 Task: Check the average views per listing of 3 bedrooms in the last 1 year.
Action: Mouse moved to (955, 212)
Screenshot: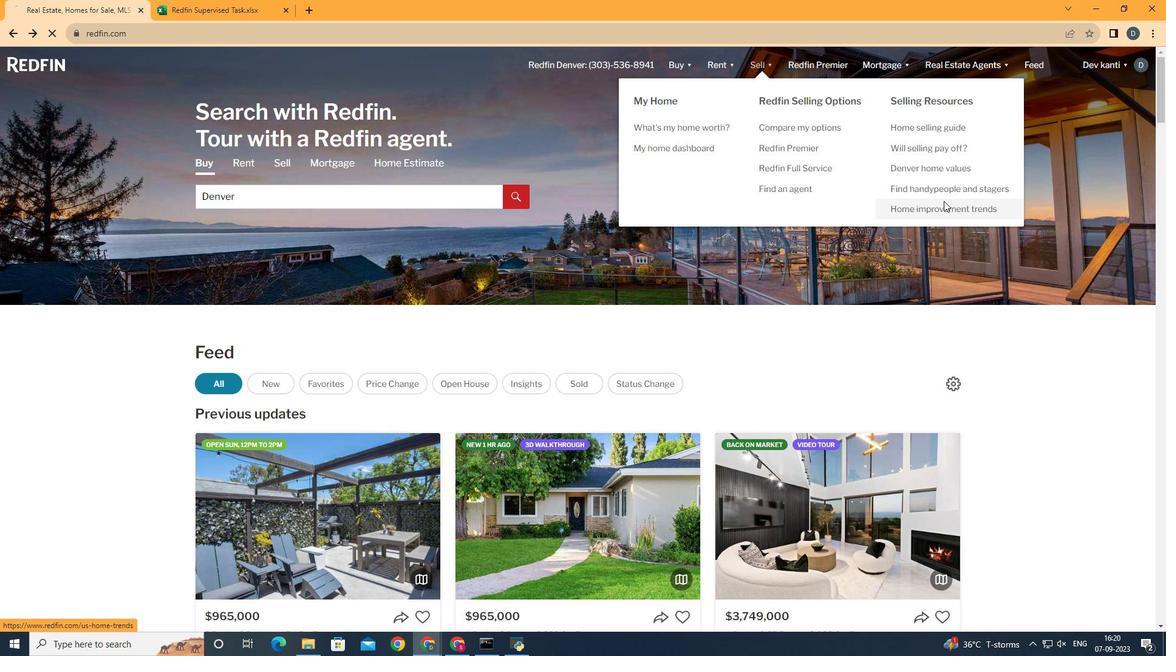 
Action: Mouse pressed left at (955, 212)
Screenshot: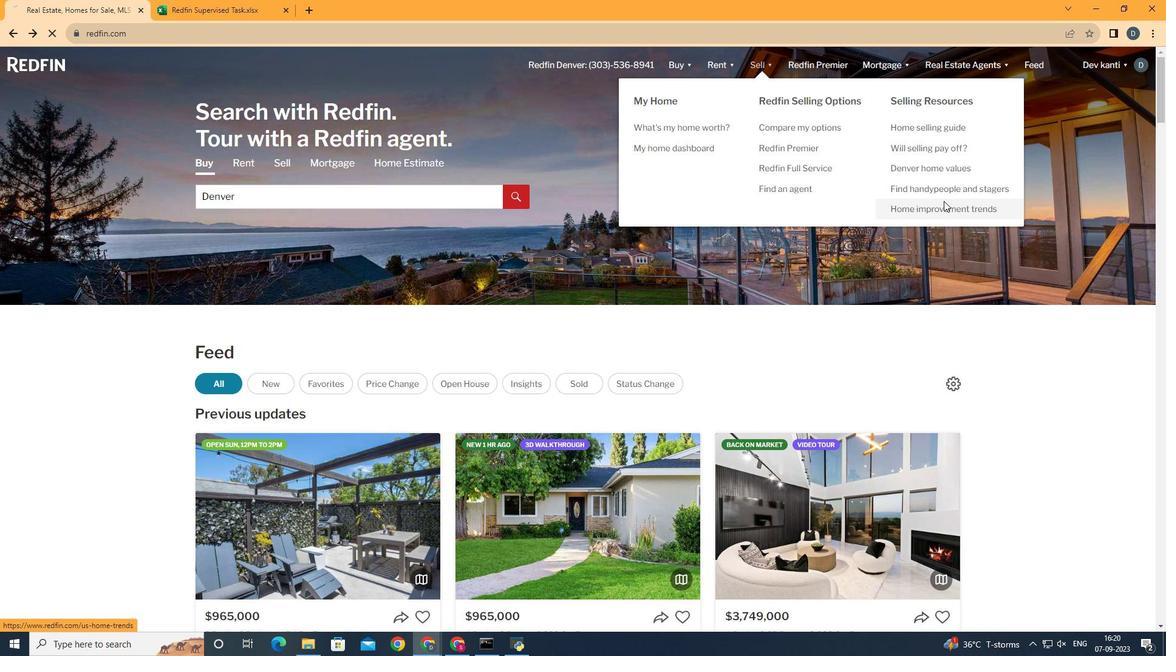 
Action: Mouse moved to (293, 244)
Screenshot: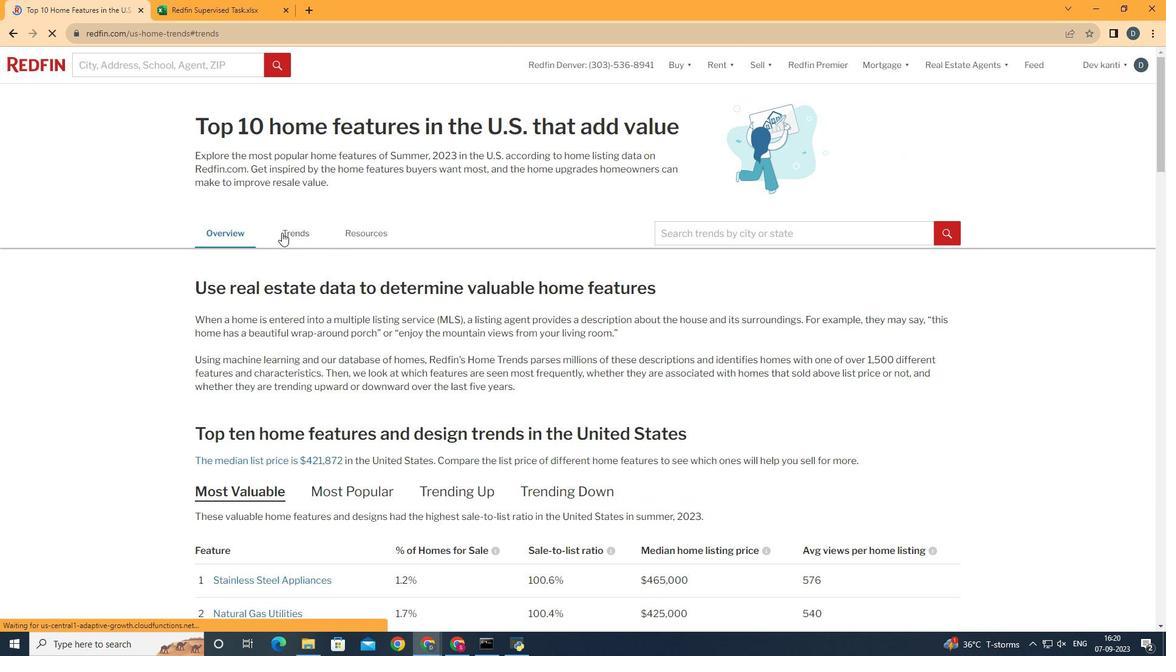 
Action: Mouse pressed left at (293, 244)
Screenshot: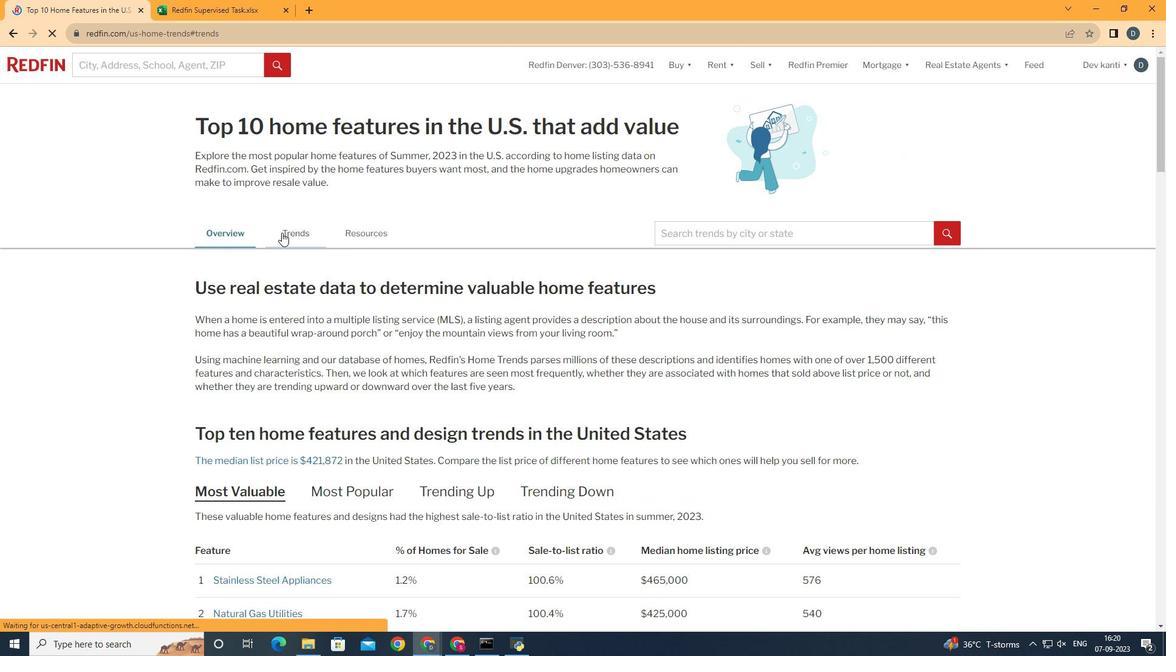 
Action: Mouse scrolled (293, 243) with delta (0, 0)
Screenshot: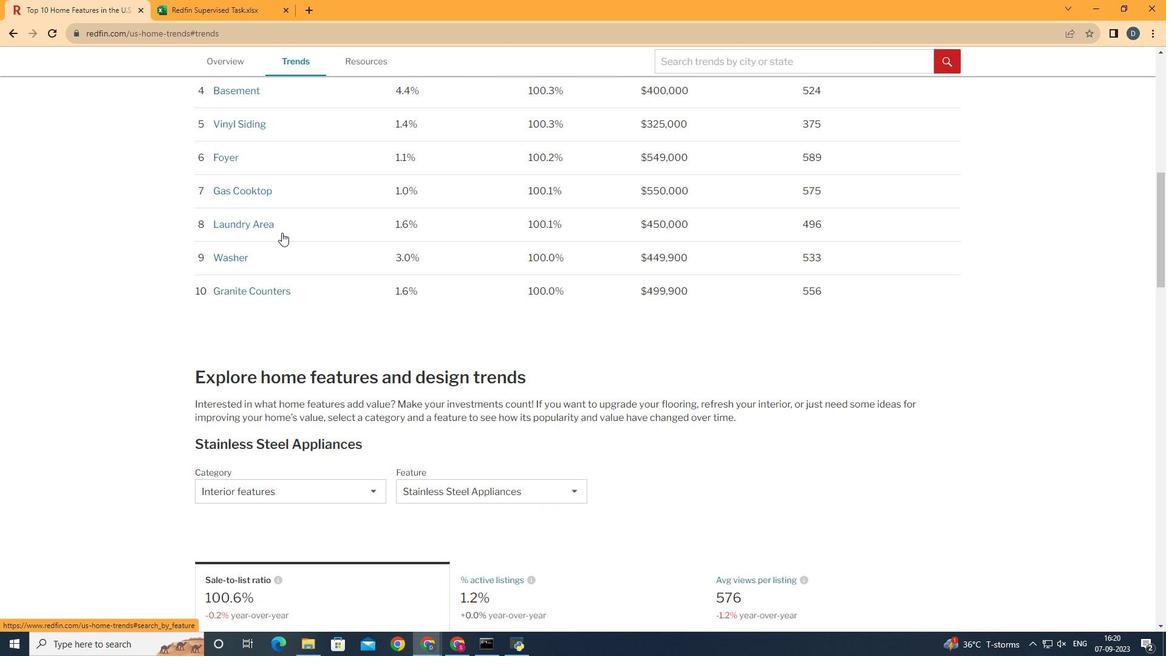
Action: Mouse scrolled (293, 243) with delta (0, 0)
Screenshot: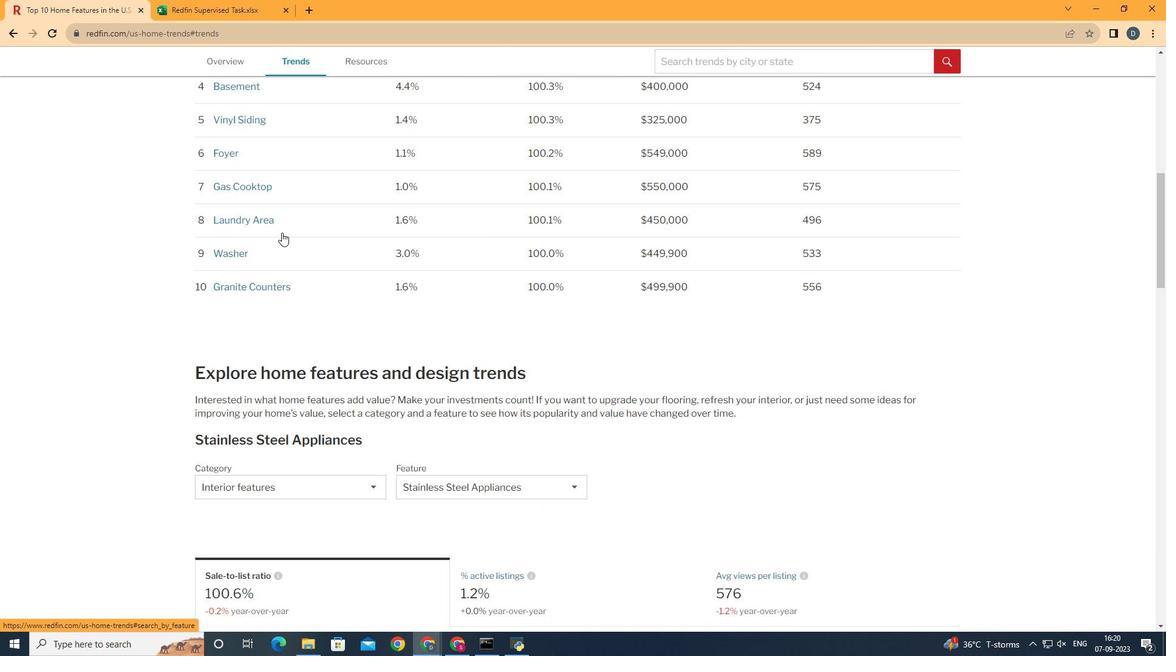 
Action: Mouse scrolled (293, 243) with delta (0, 0)
Screenshot: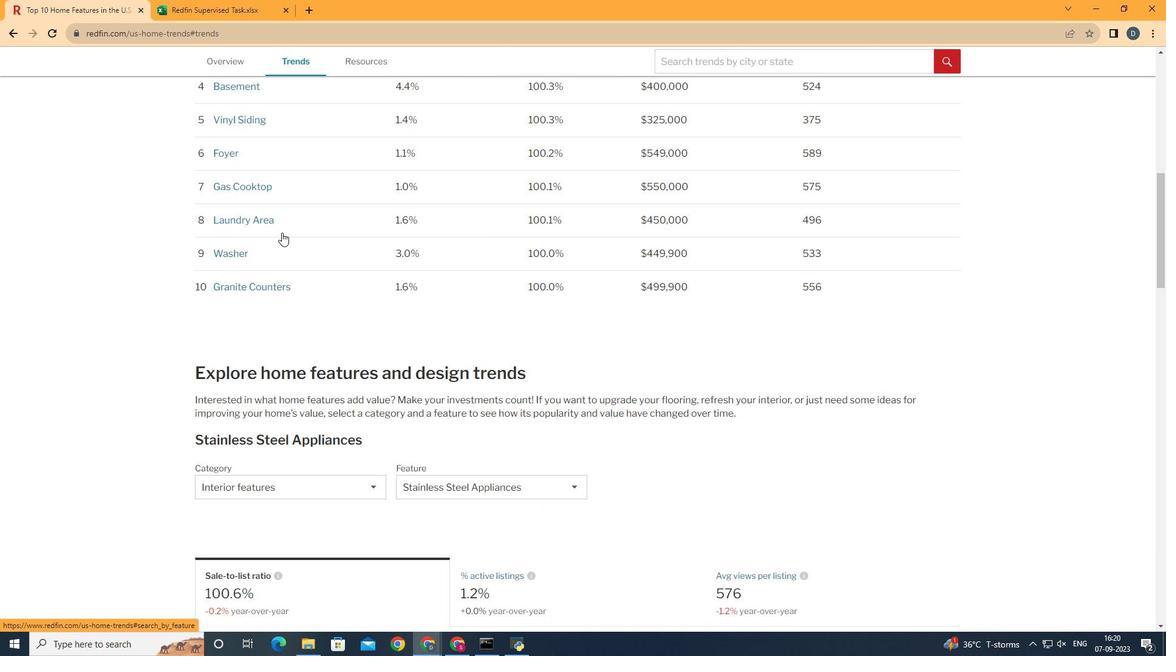 
Action: Mouse scrolled (293, 243) with delta (0, 0)
Screenshot: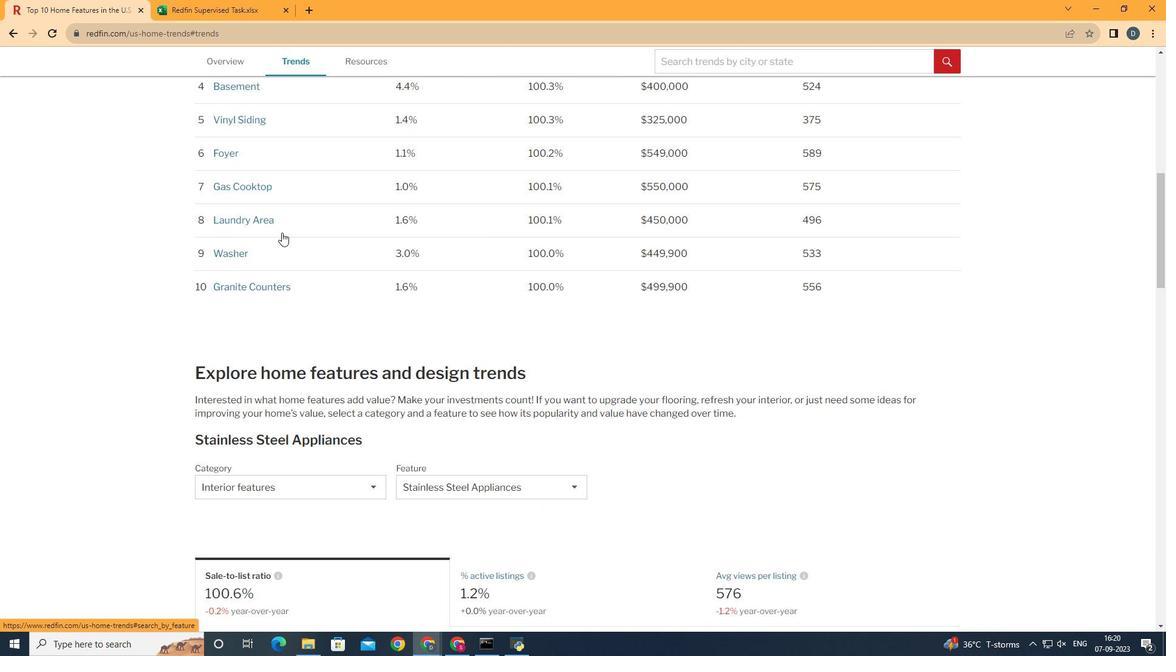 
Action: Mouse scrolled (293, 243) with delta (0, 0)
Screenshot: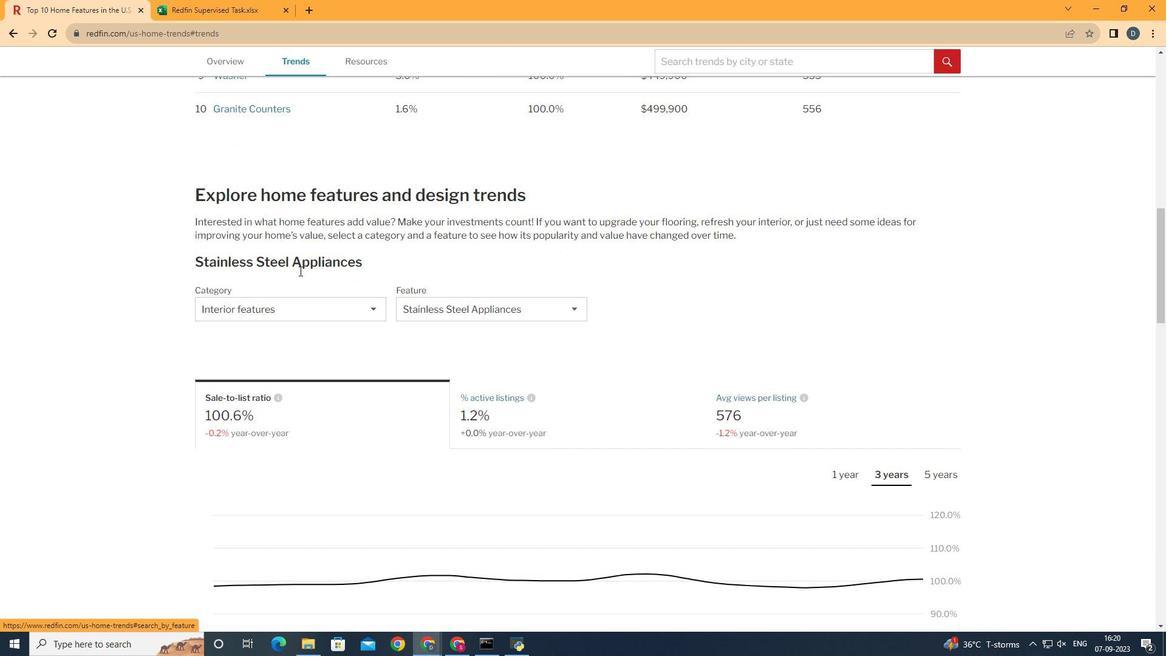 
Action: Mouse scrolled (293, 243) with delta (0, 0)
Screenshot: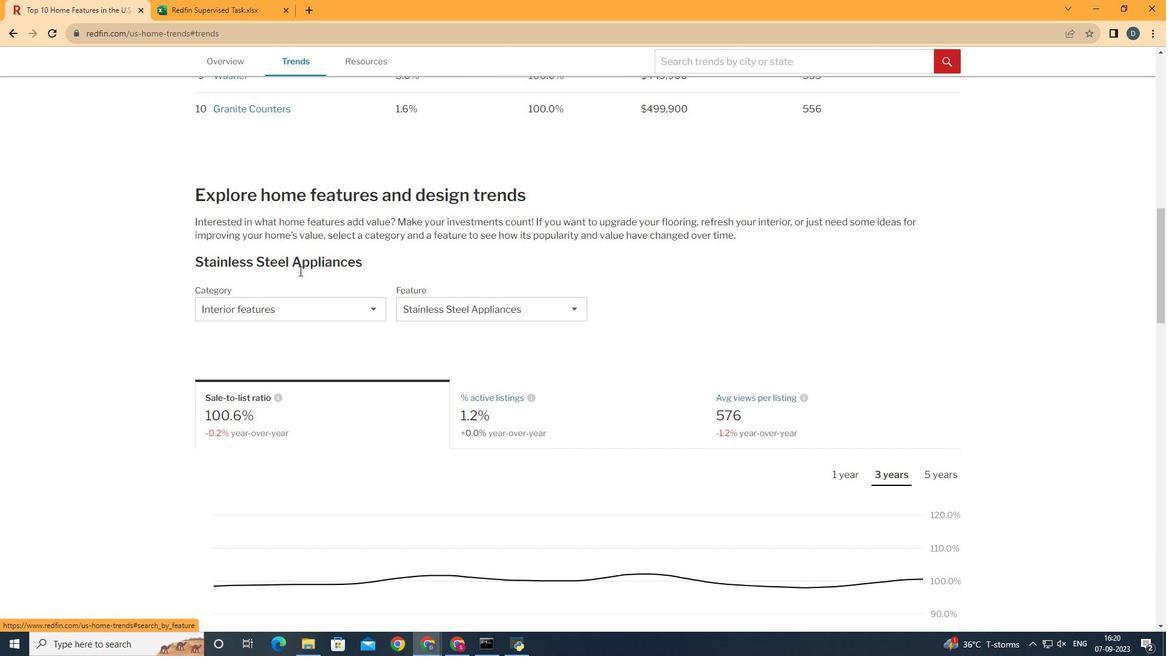 
Action: Mouse scrolled (293, 243) with delta (0, 0)
Screenshot: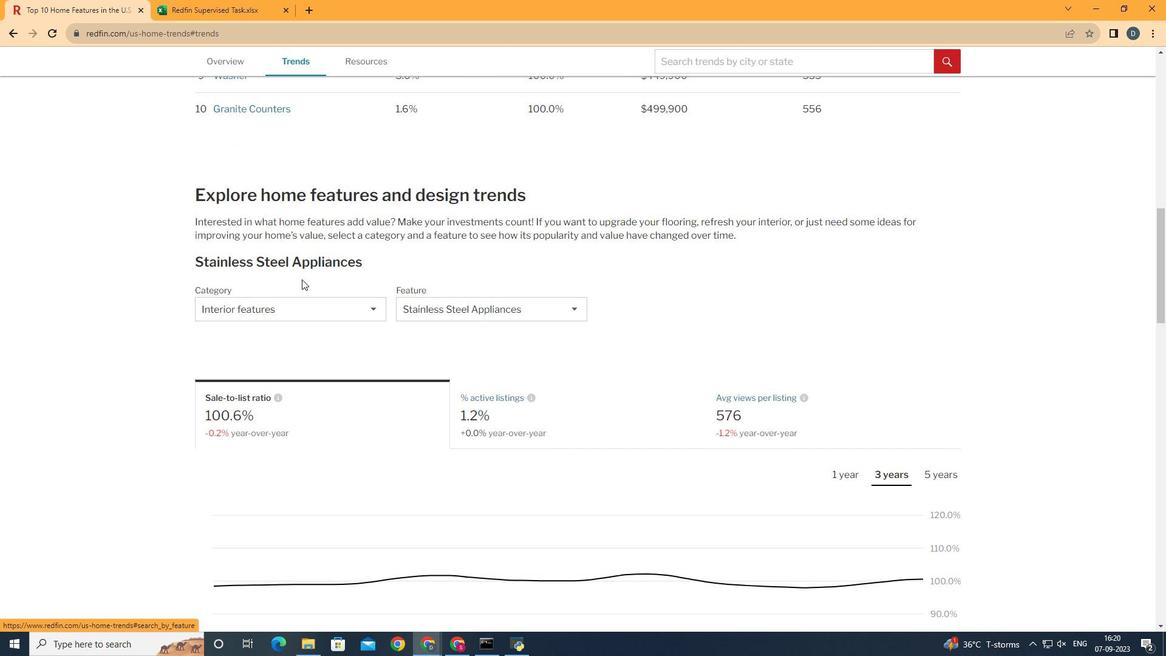 
Action: Mouse moved to (320, 327)
Screenshot: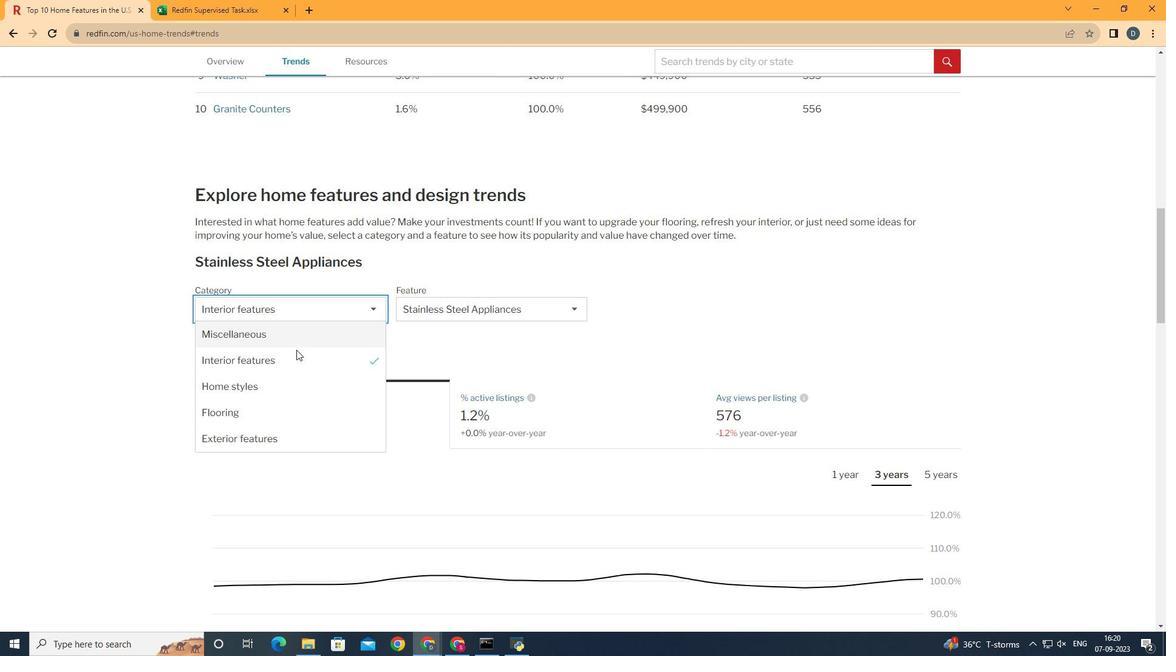 
Action: Mouse pressed left at (320, 327)
Screenshot: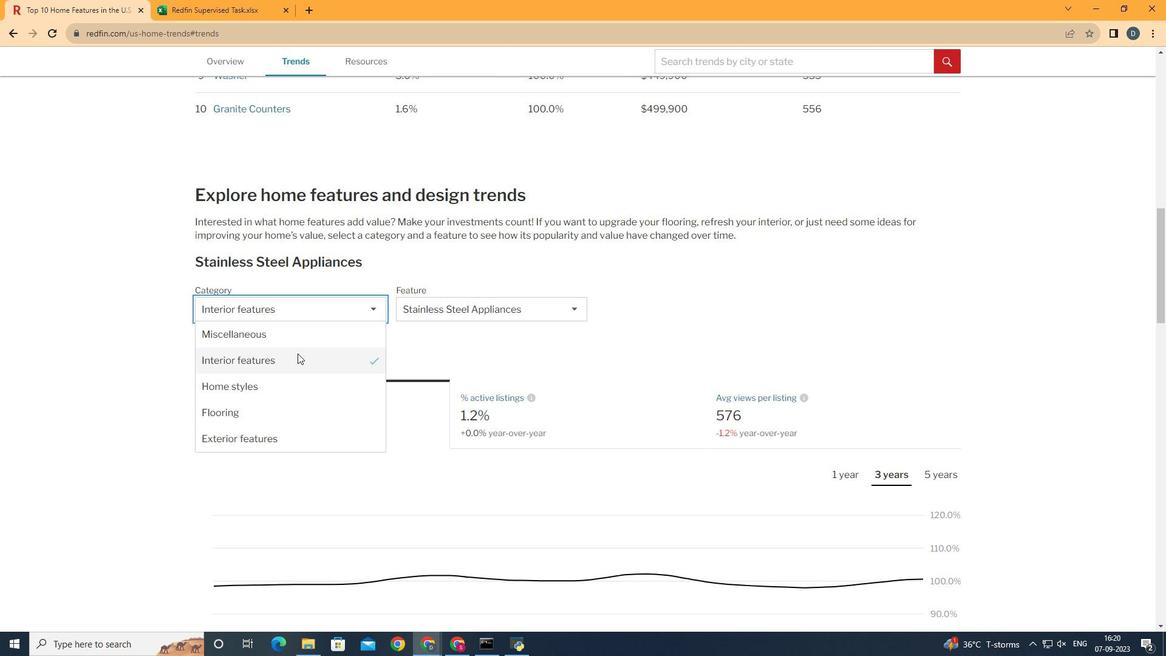 
Action: Mouse moved to (312, 371)
Screenshot: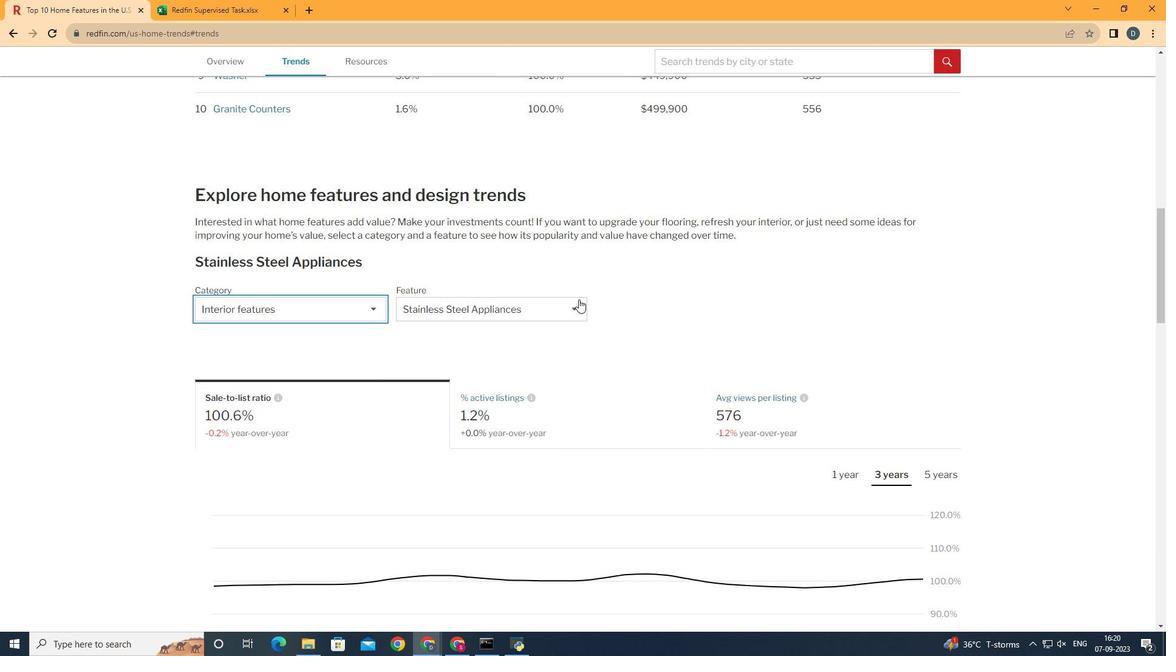 
Action: Mouse pressed left at (312, 371)
Screenshot: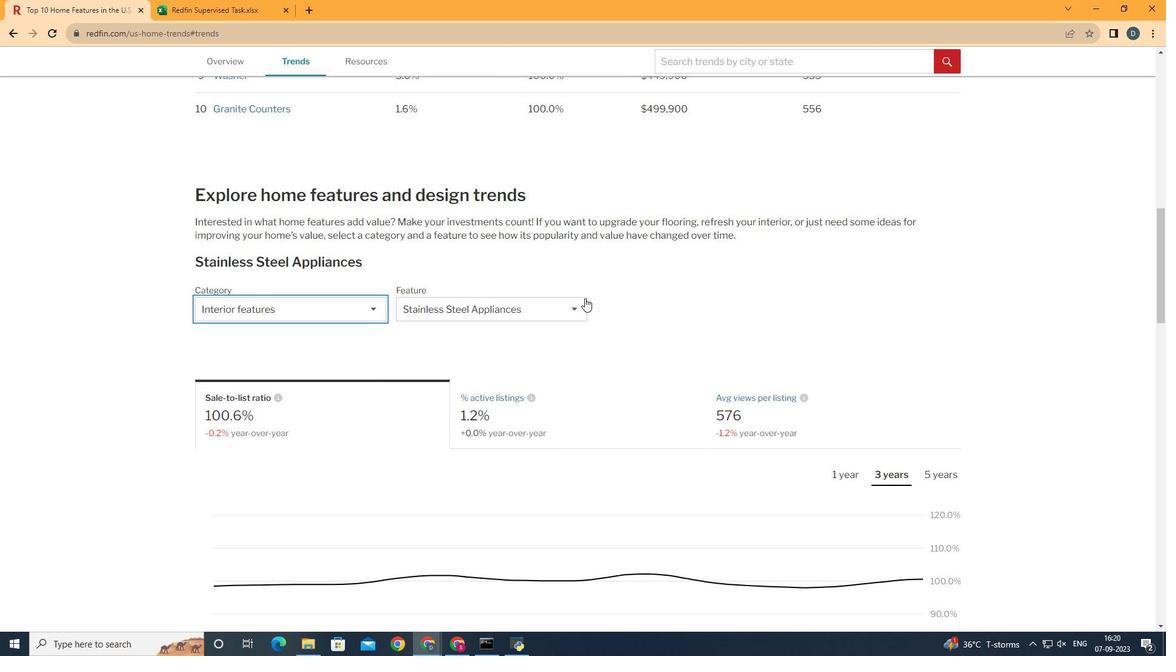 
Action: Mouse moved to (596, 309)
Screenshot: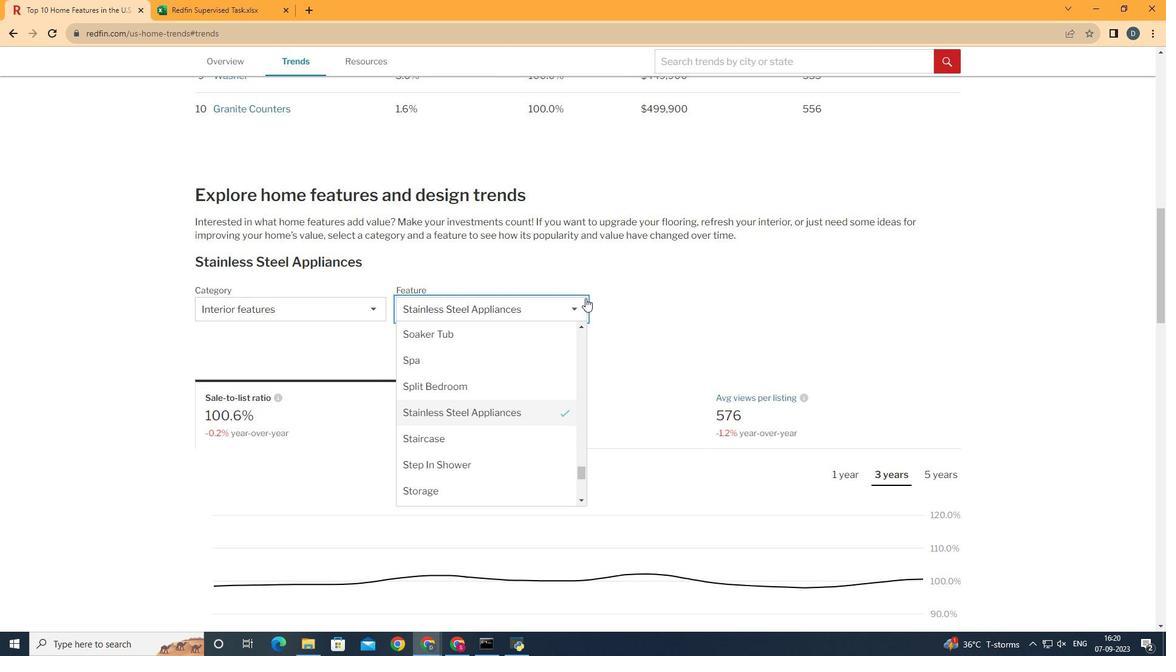 
Action: Mouse pressed left at (596, 309)
Screenshot: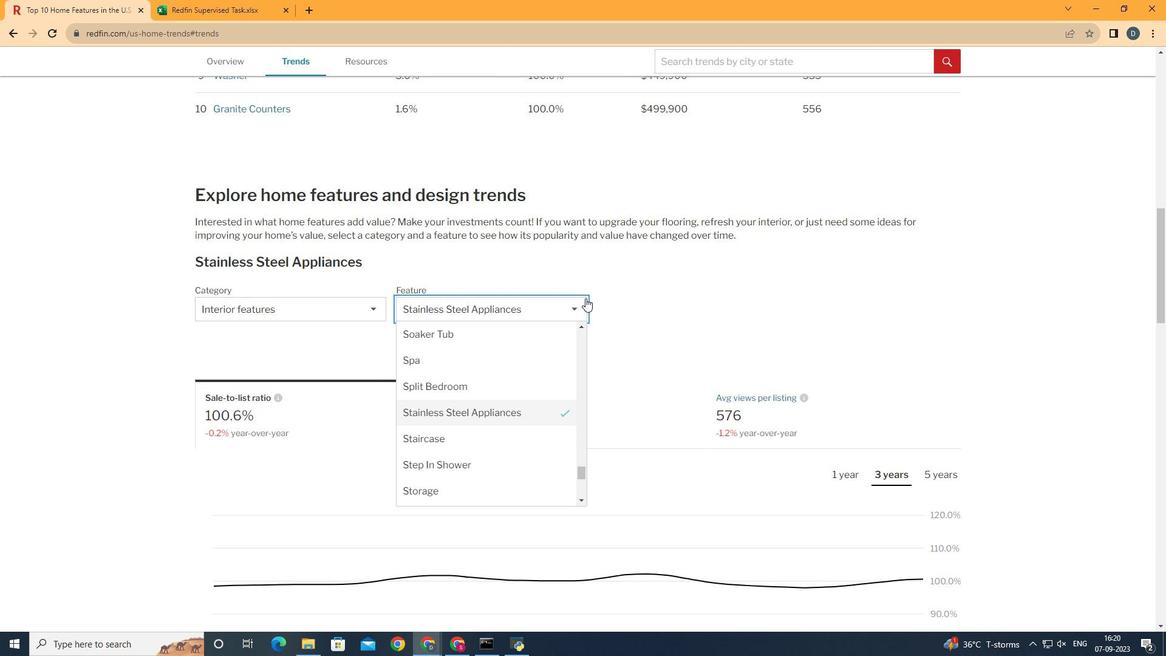 
Action: Mouse moved to (591, 488)
Screenshot: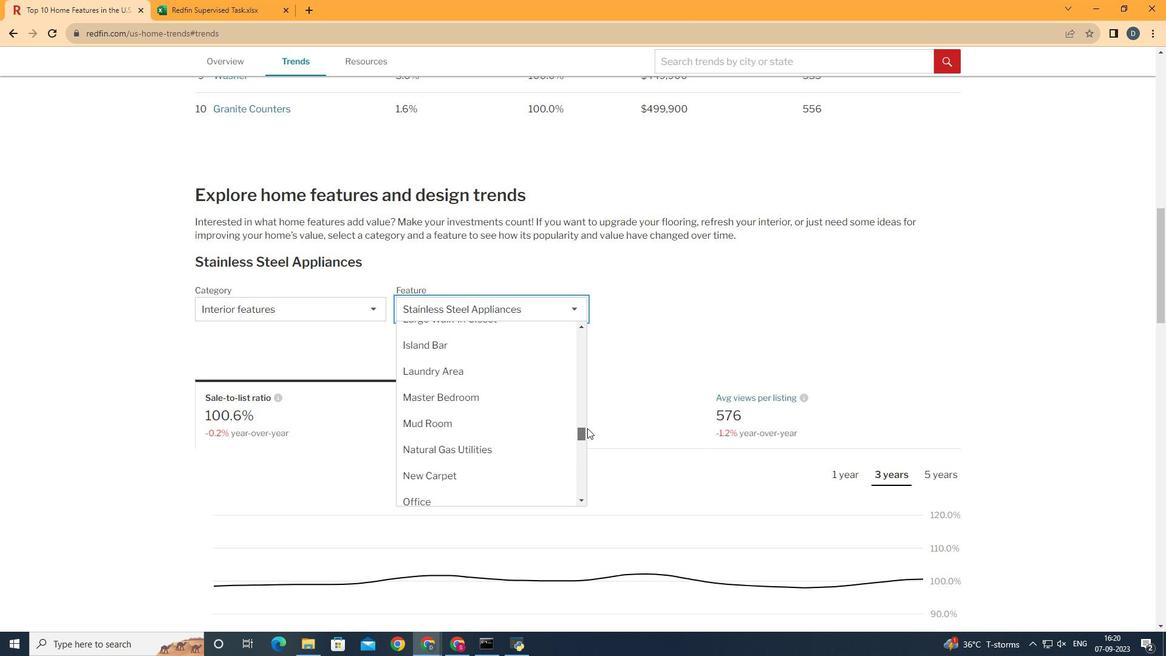 
Action: Mouse pressed left at (591, 488)
Screenshot: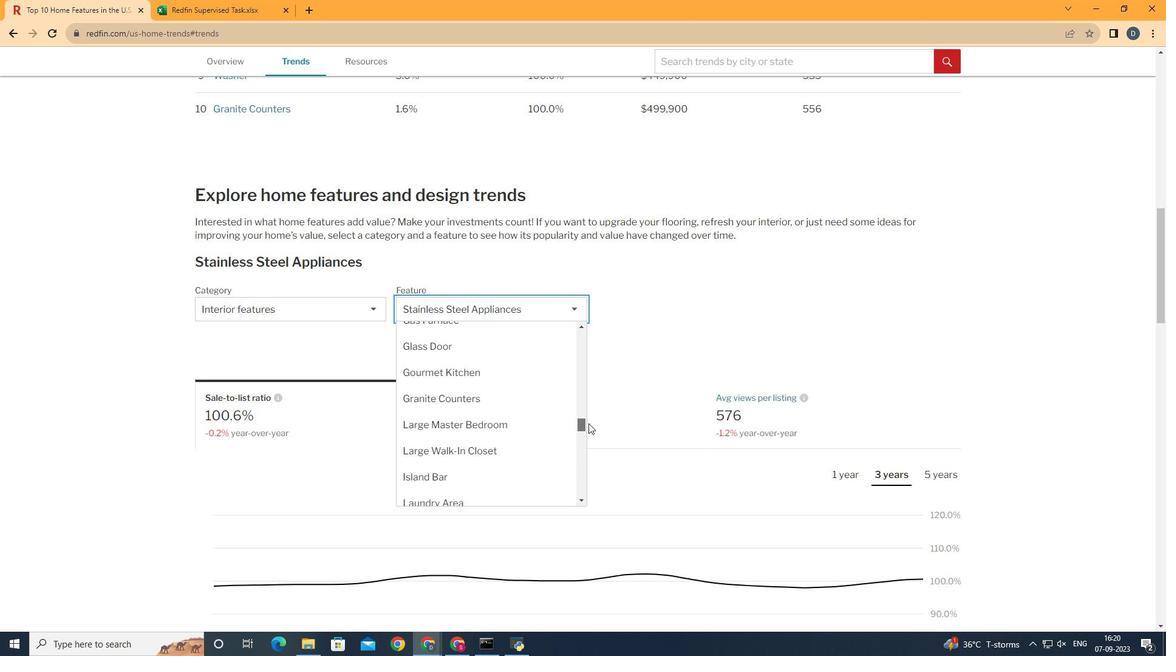 
Action: Mouse moved to (564, 388)
Screenshot: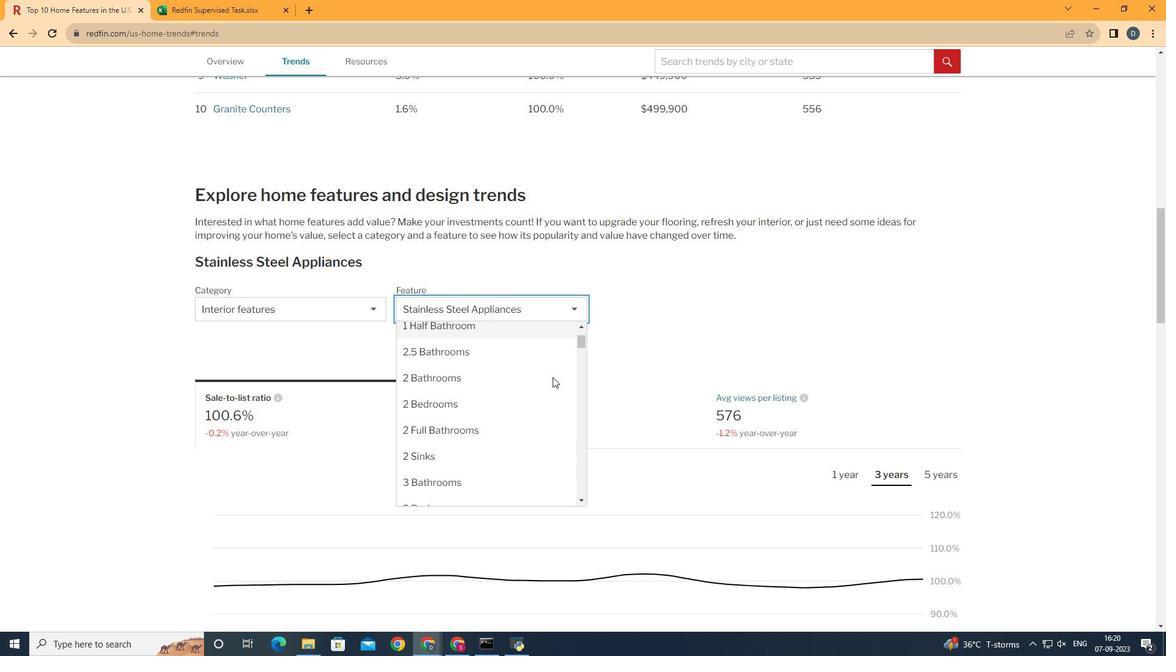 
Action: Mouse scrolled (564, 388) with delta (0, 0)
Screenshot: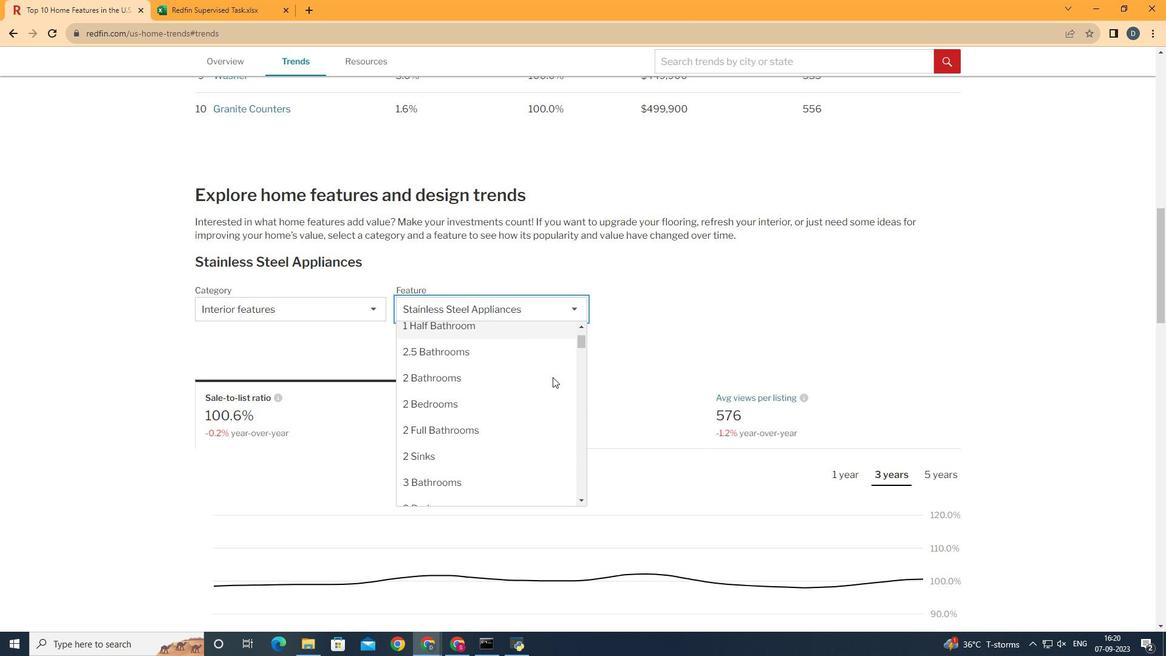 
Action: Mouse scrolled (564, 388) with delta (0, 0)
Screenshot: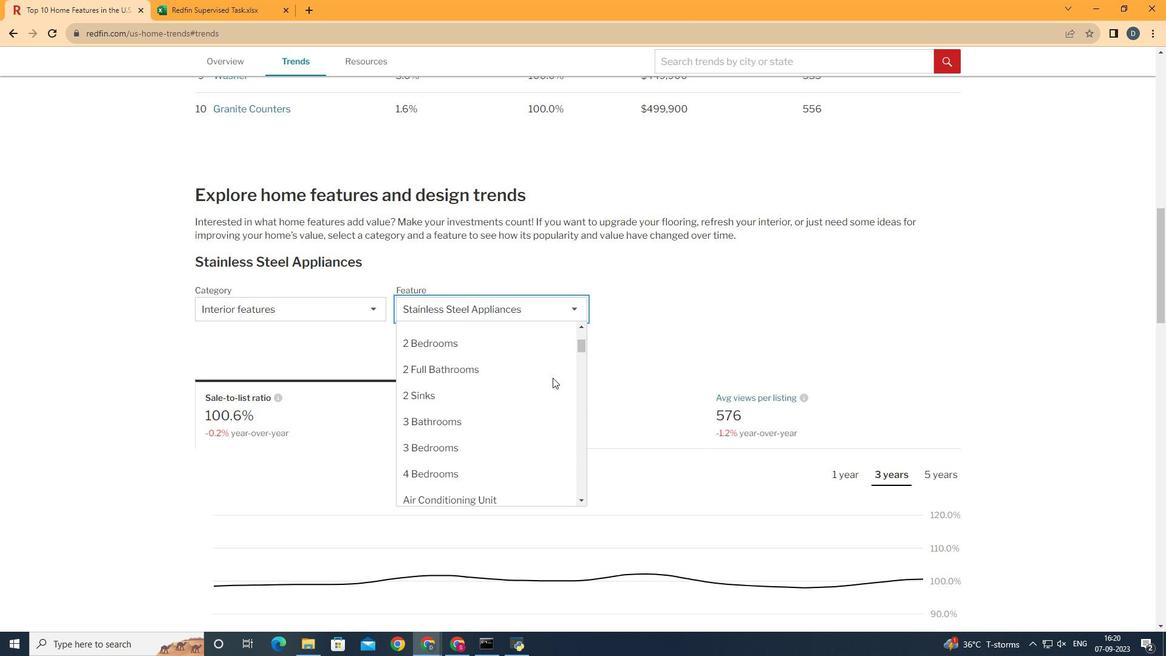 
Action: Mouse moved to (523, 462)
Screenshot: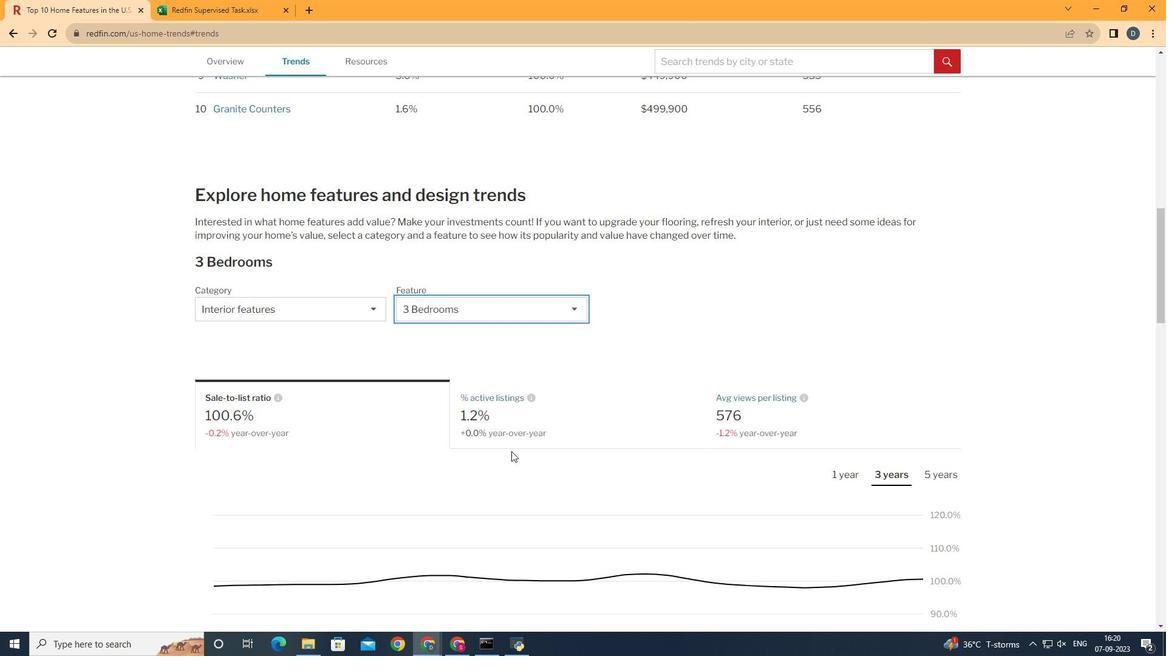 
Action: Mouse pressed left at (523, 462)
Screenshot: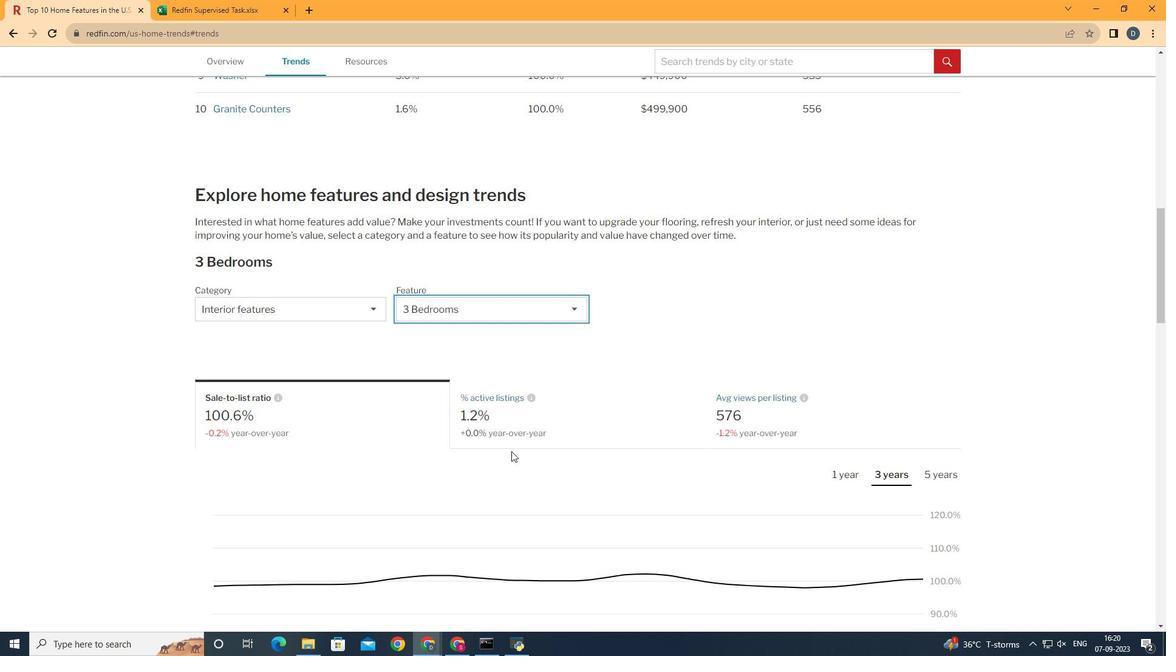 
Action: Mouse moved to (817, 432)
Screenshot: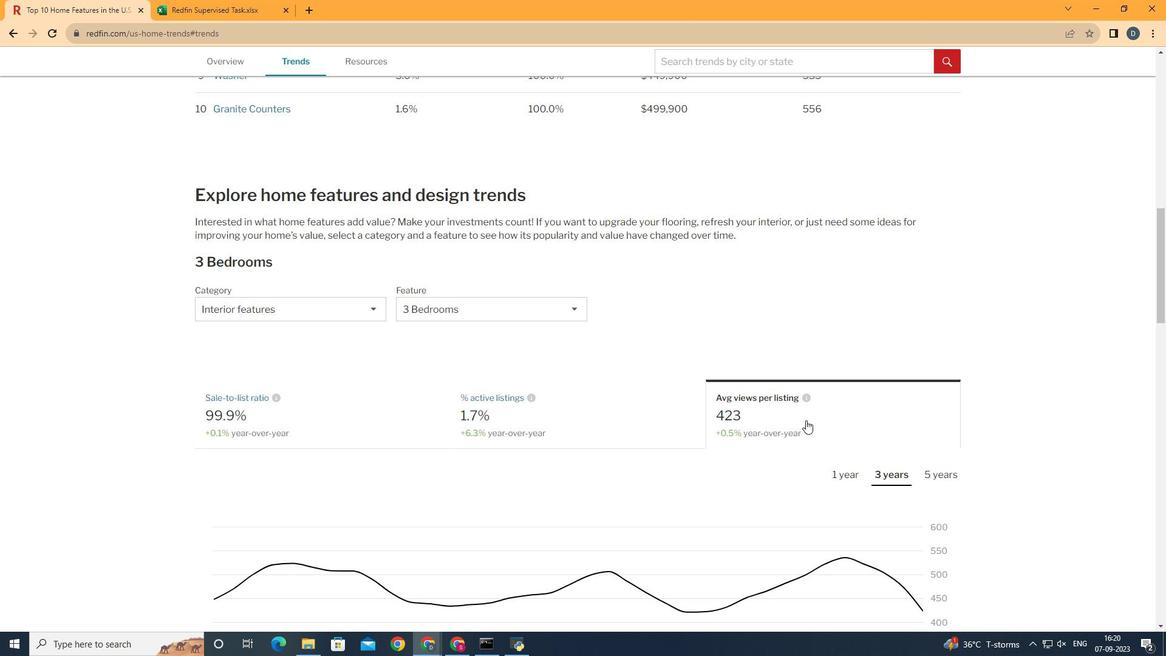 
Action: Mouse pressed left at (817, 432)
Screenshot: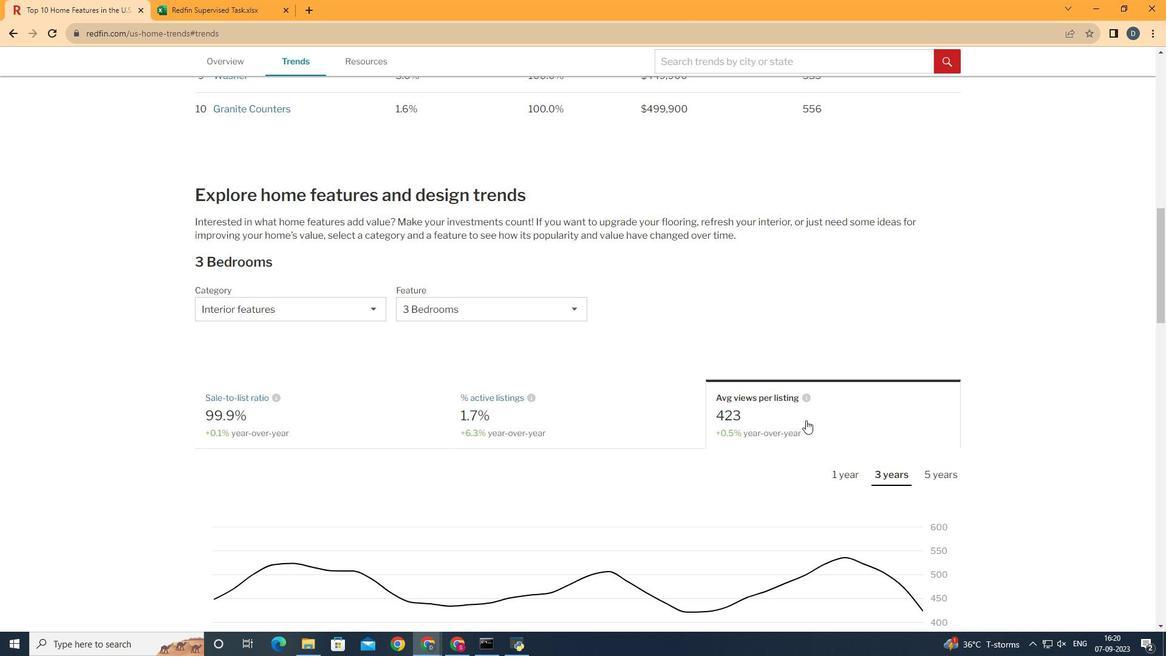 
Action: Mouse scrolled (817, 431) with delta (0, 0)
Screenshot: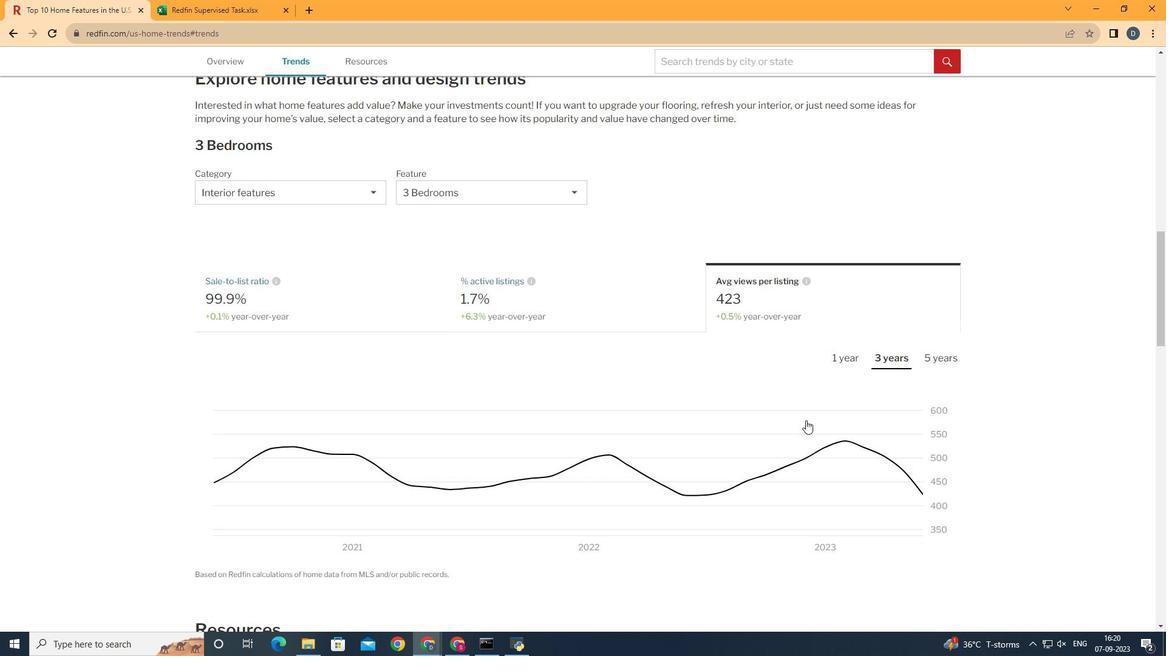 
Action: Mouse scrolled (817, 431) with delta (0, 0)
Screenshot: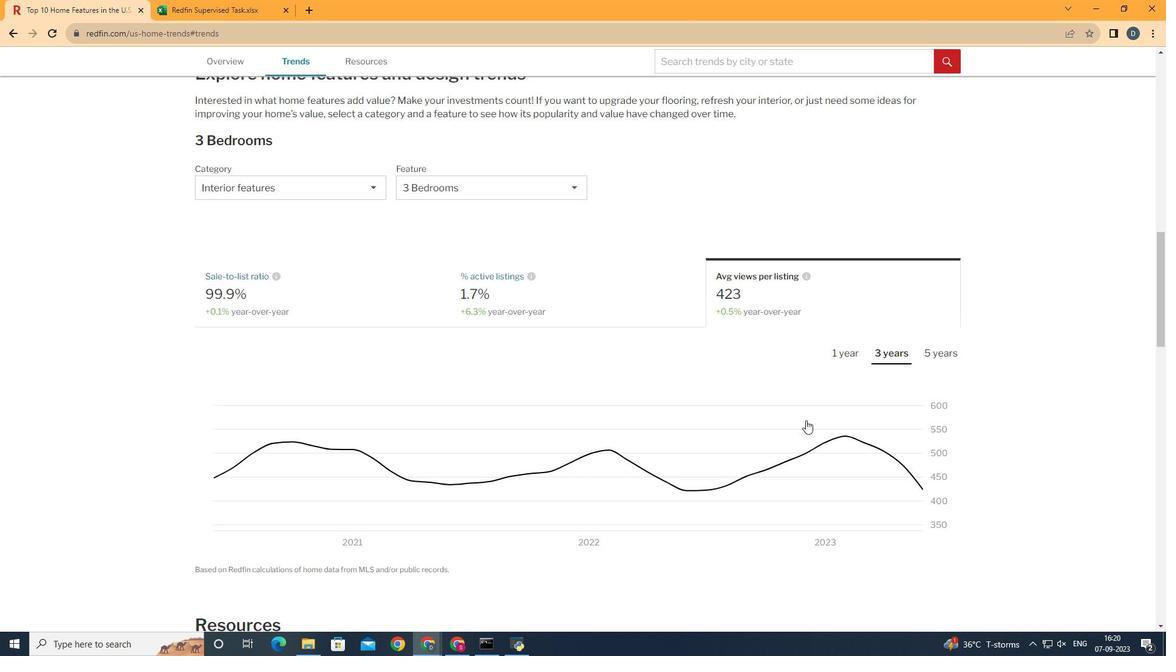 
Action: Mouse moved to (850, 364)
Screenshot: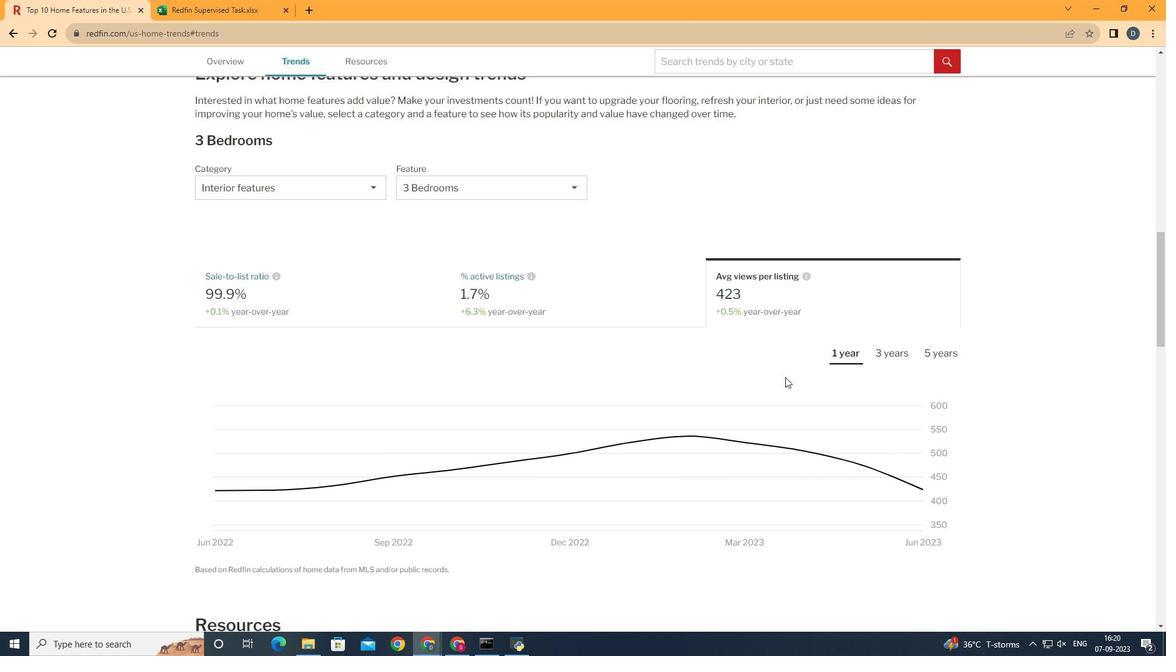 
Action: Mouse pressed left at (850, 364)
Screenshot: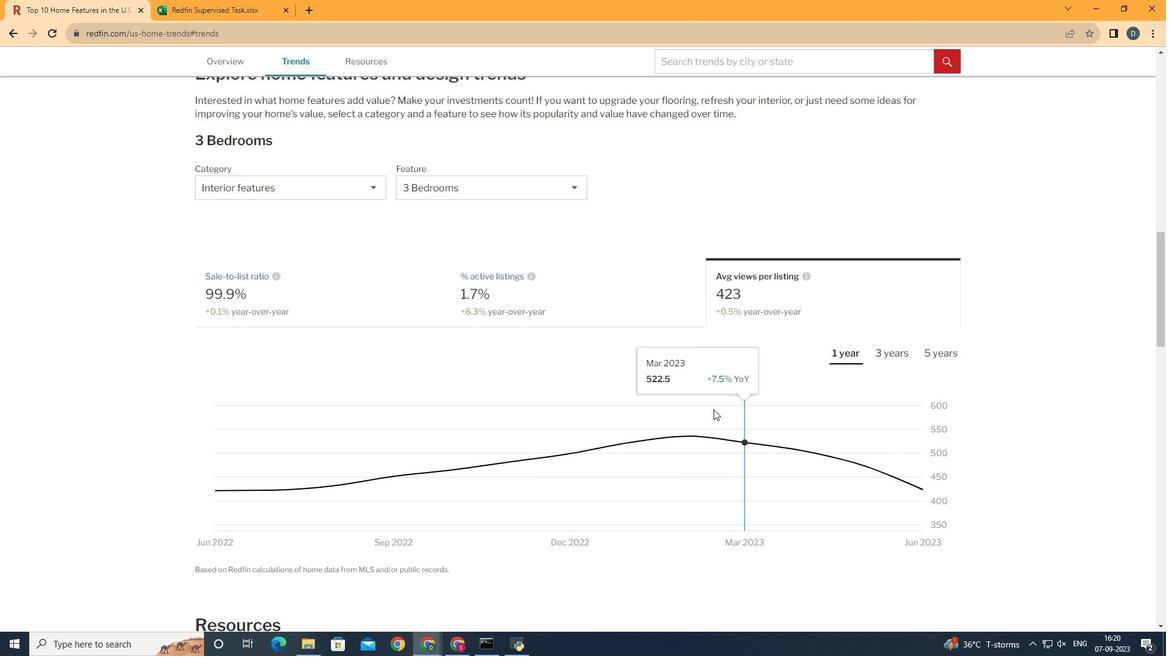 
Action: Mouse moved to (932, 508)
Screenshot: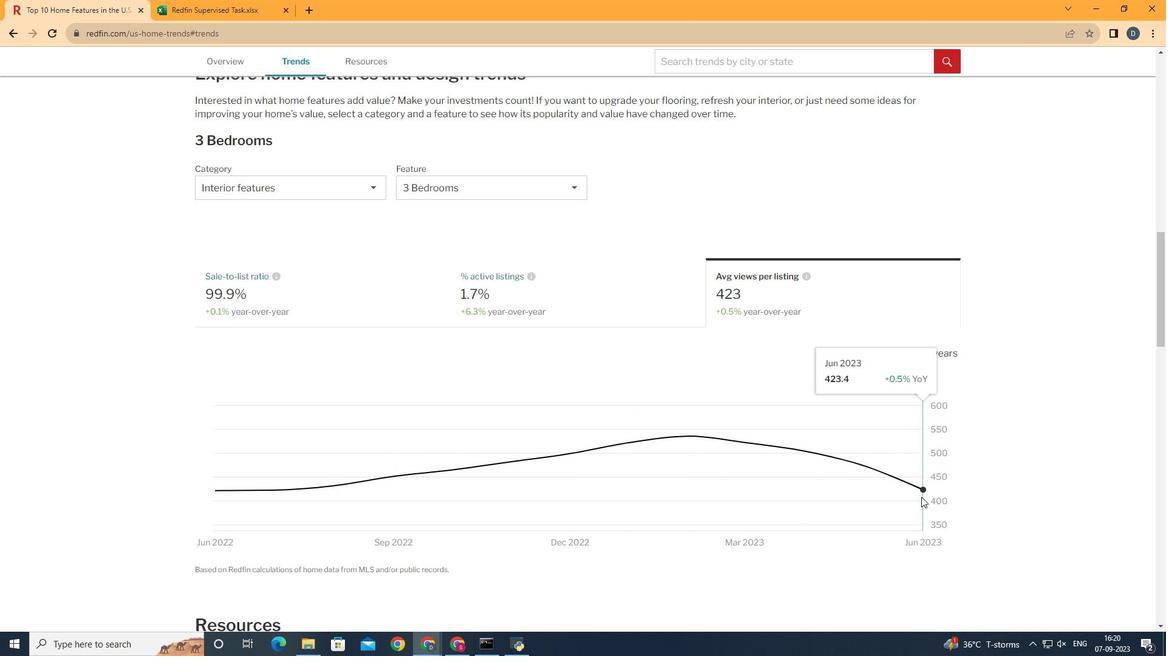 
